 Task: Find a round trip flight from Vancouver to Sydney in Premium economy, departing on September 5 and returning on September 20.
Action: Mouse moved to (312, 297)
Screenshot: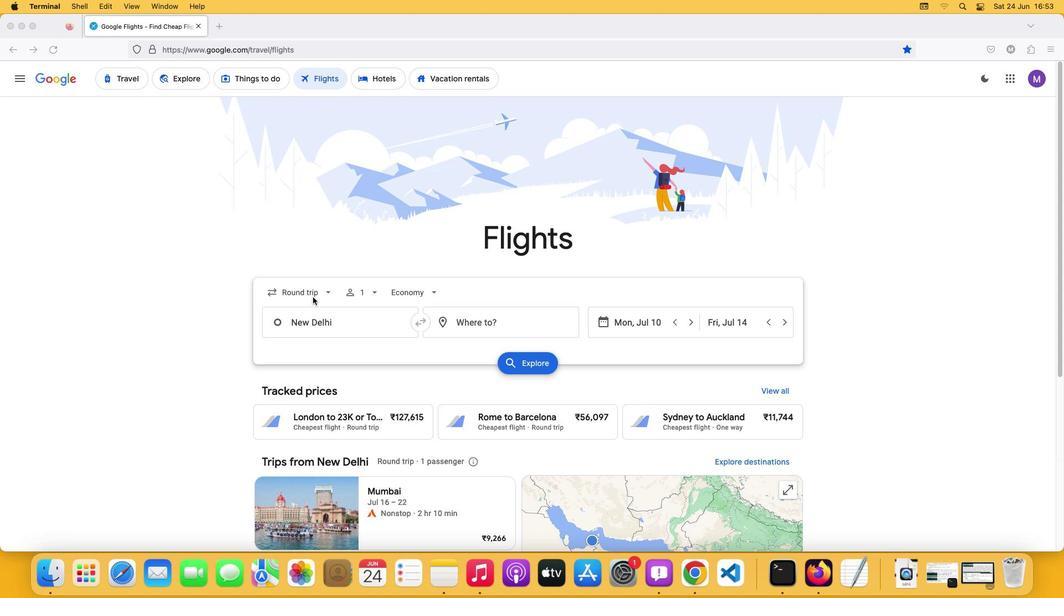 
Action: Mouse pressed left at (312, 297)
Screenshot: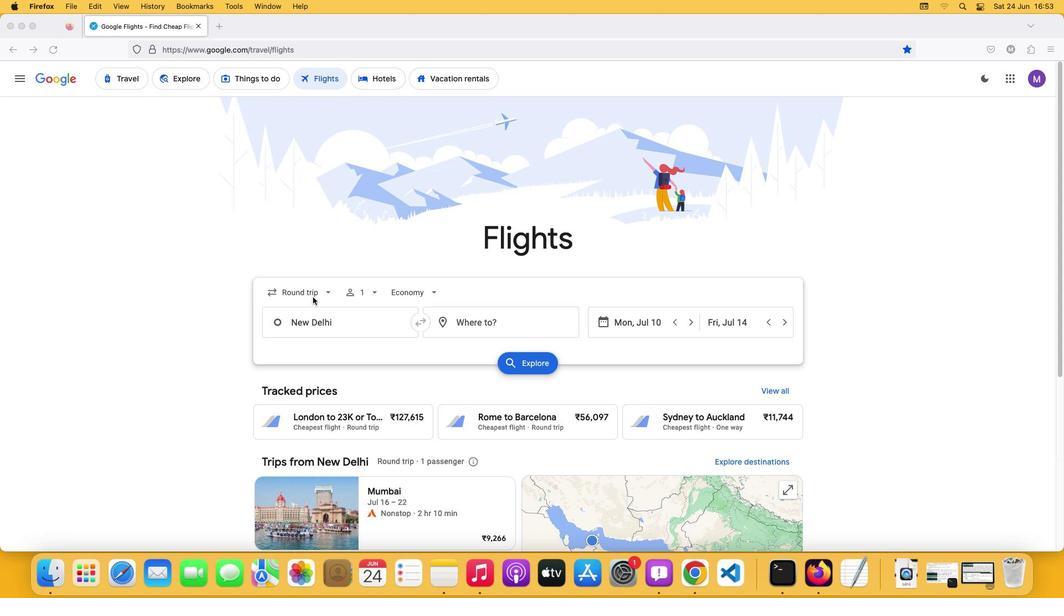 
Action: Mouse pressed left at (312, 297)
Screenshot: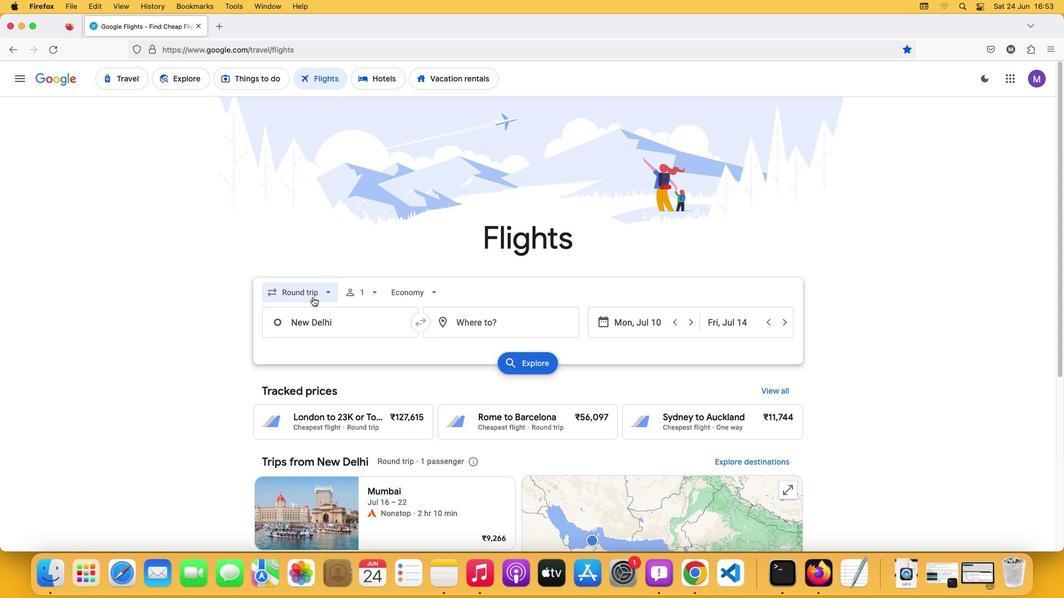 
Action: Mouse moved to (312, 317)
Screenshot: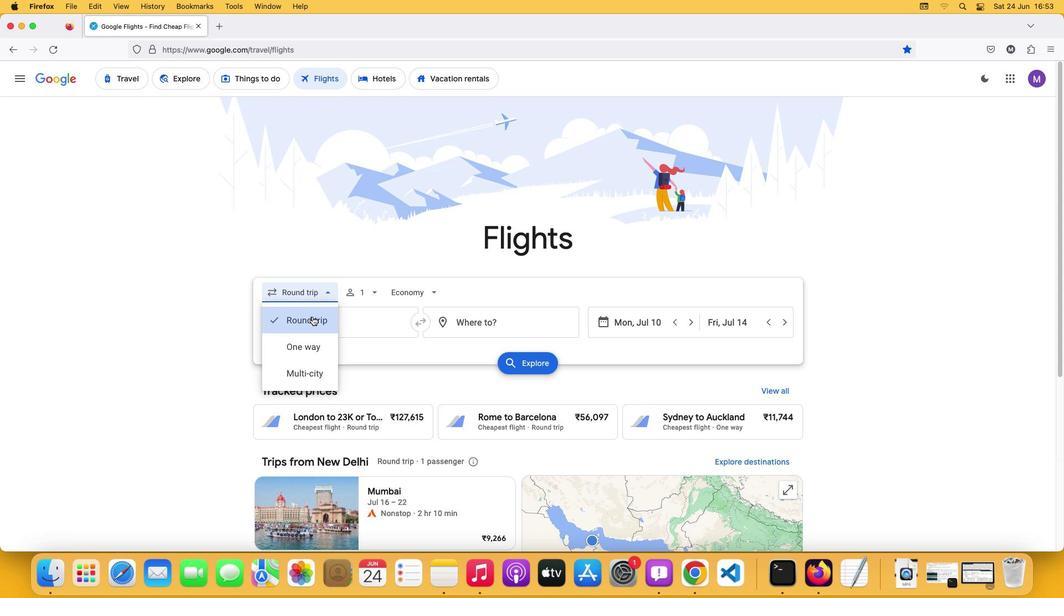 
Action: Mouse pressed left at (312, 317)
Screenshot: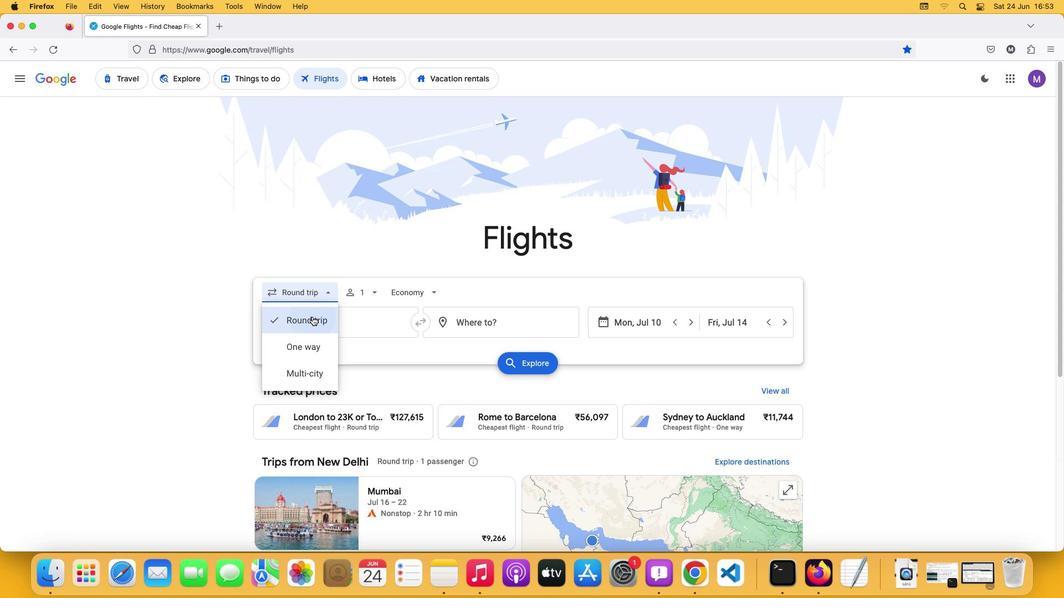 
Action: Mouse moved to (372, 295)
Screenshot: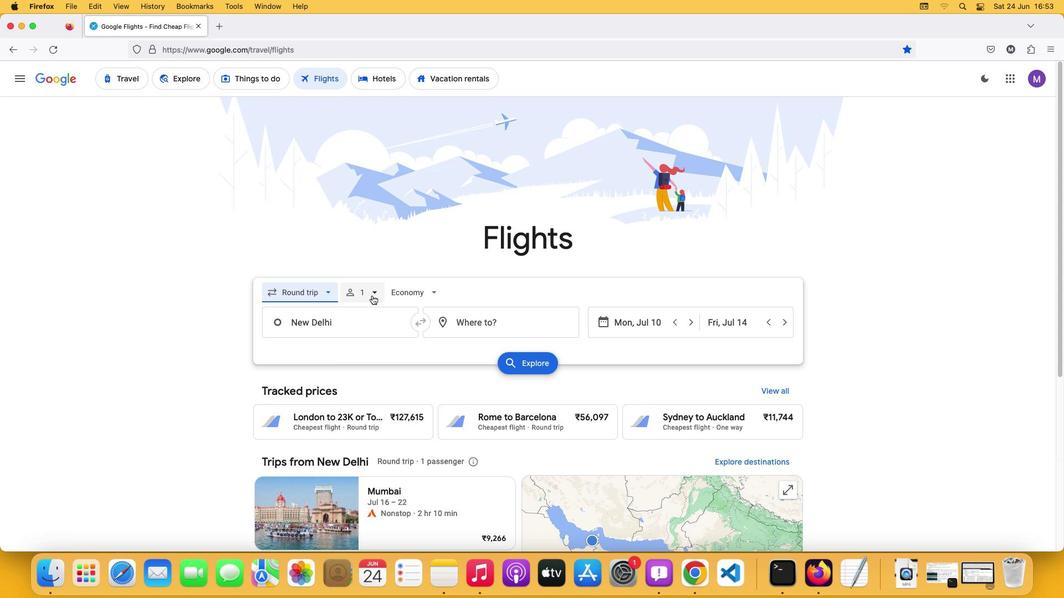 
Action: Mouse pressed left at (372, 295)
Screenshot: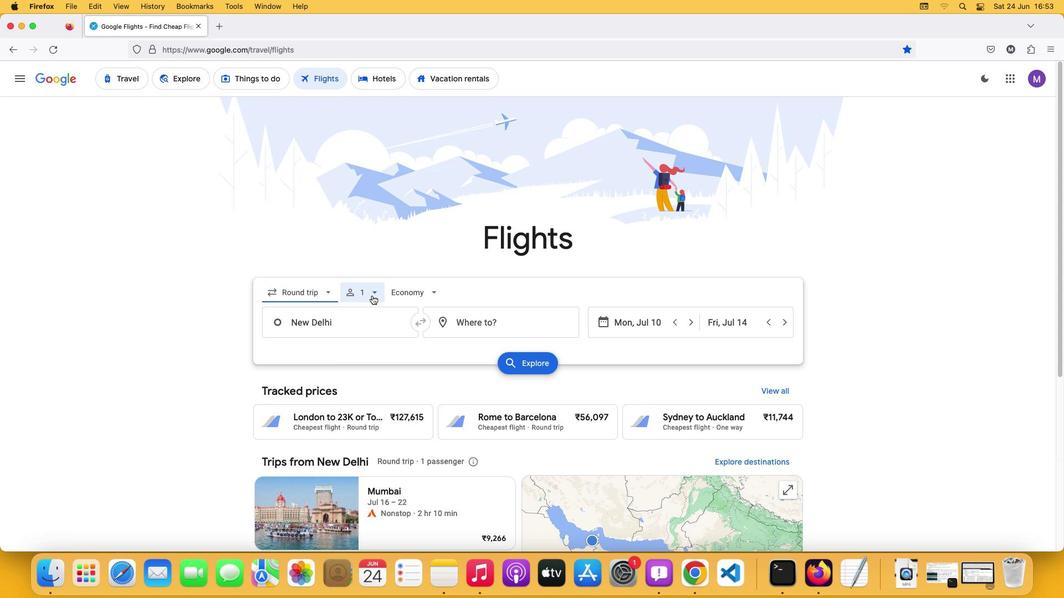 
Action: Mouse moved to (450, 439)
Screenshot: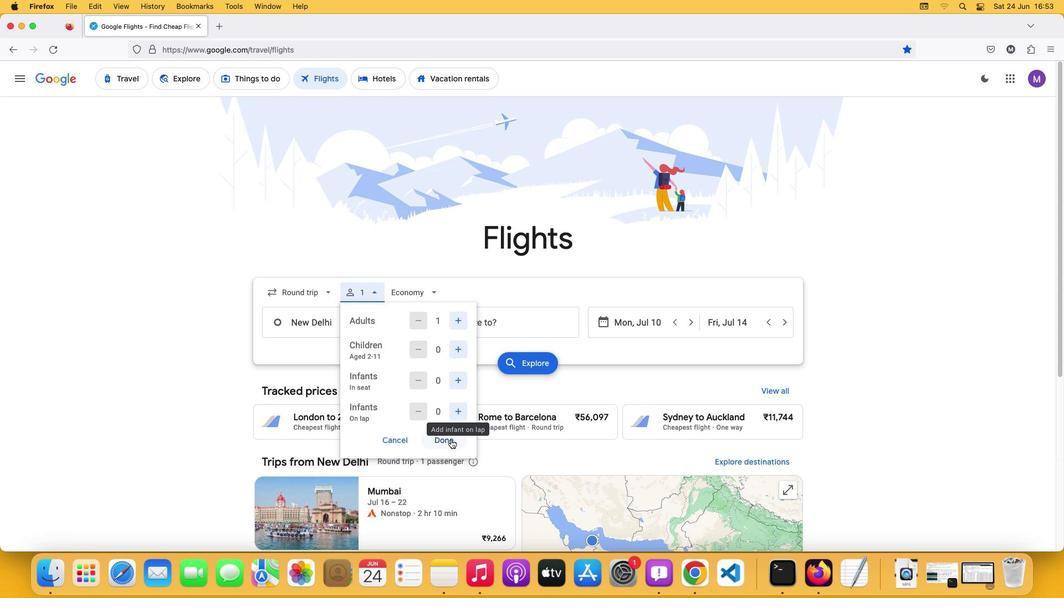 
Action: Mouse pressed left at (450, 439)
Screenshot: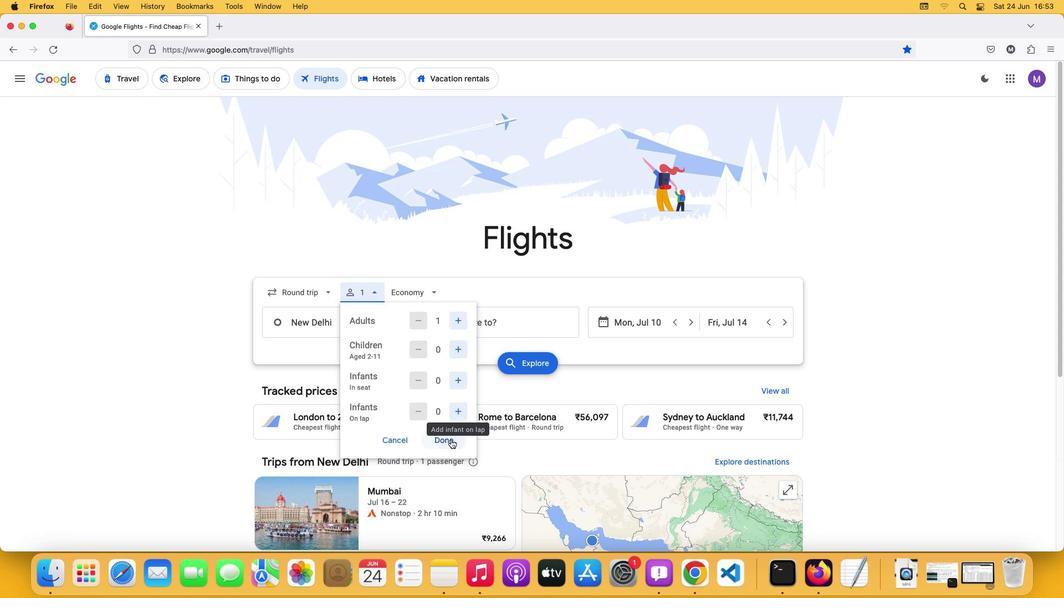 
Action: Mouse moved to (430, 295)
Screenshot: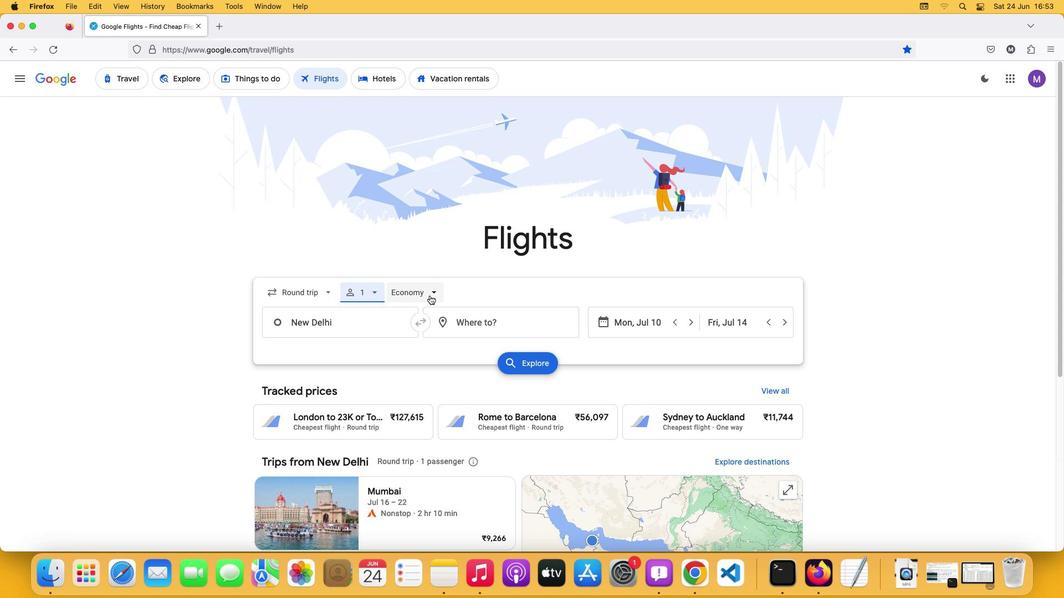 
Action: Mouse pressed left at (430, 295)
Screenshot: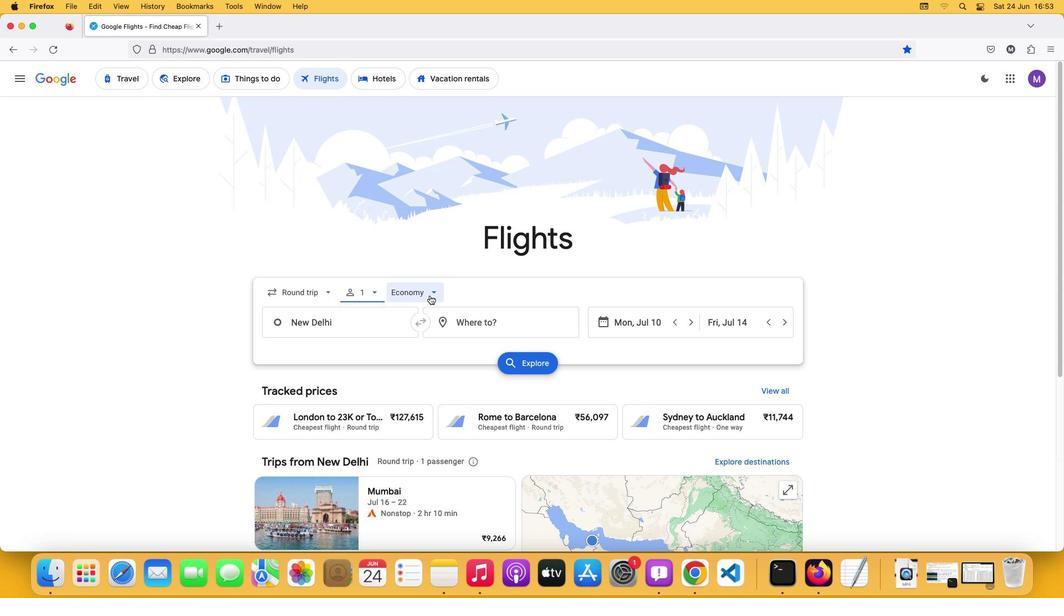 
Action: Mouse moved to (441, 347)
Screenshot: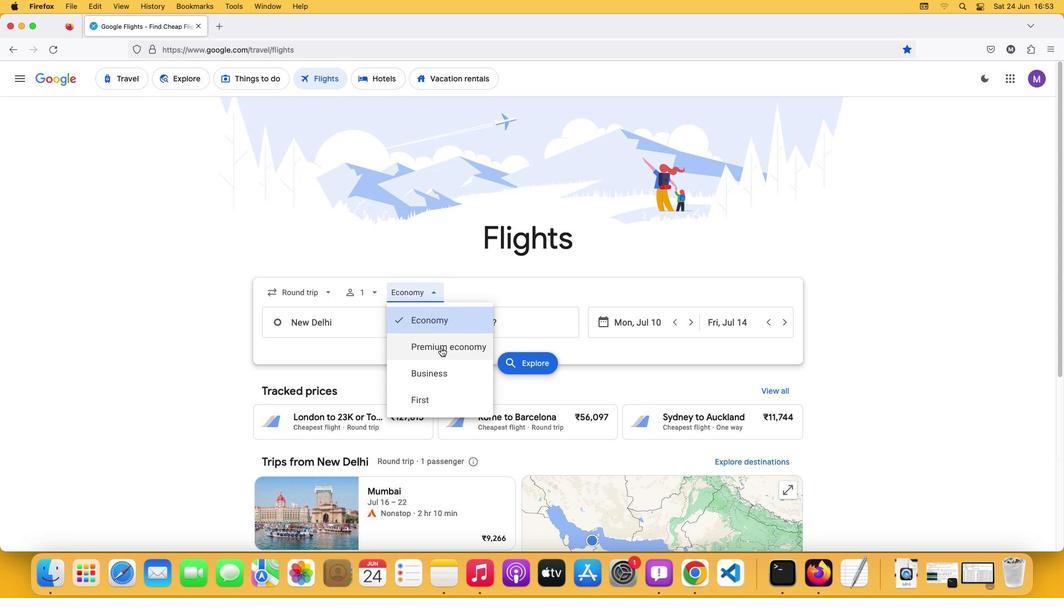 
Action: Mouse pressed left at (441, 347)
Screenshot: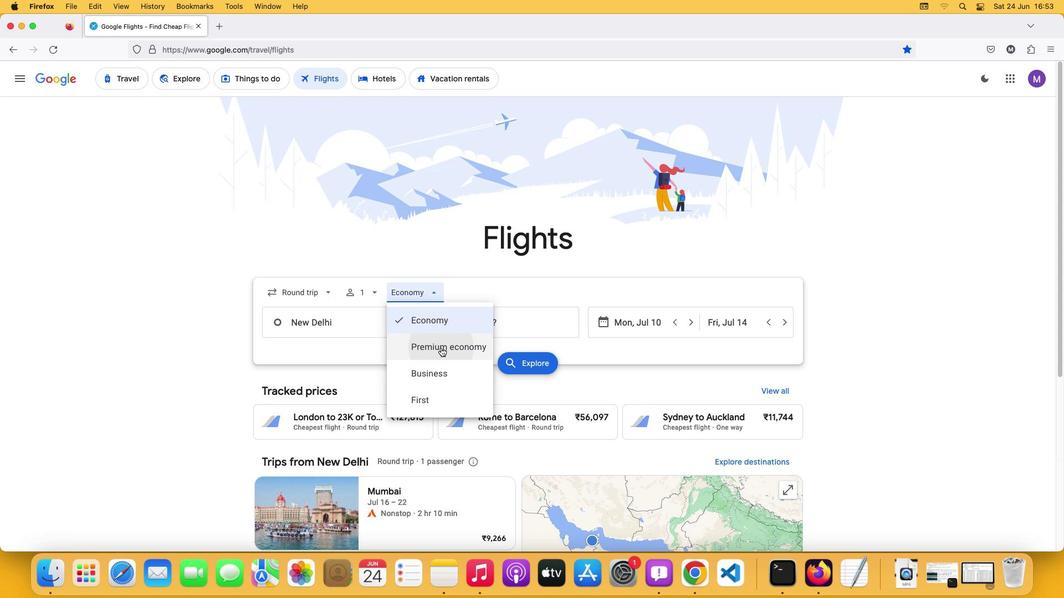 
Action: Mouse moved to (367, 324)
Screenshot: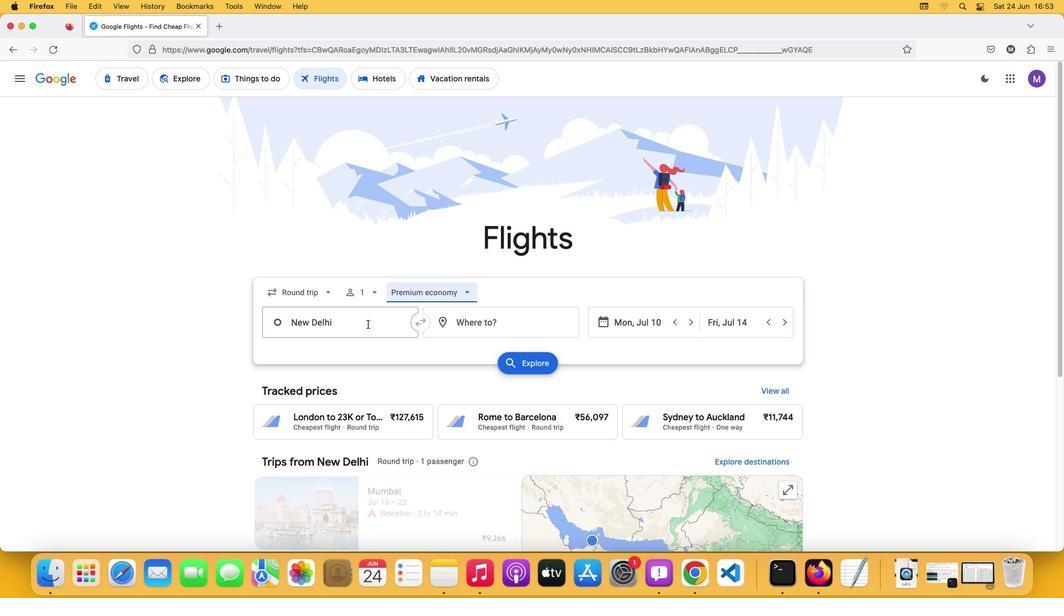 
Action: Mouse pressed left at (367, 324)
Screenshot: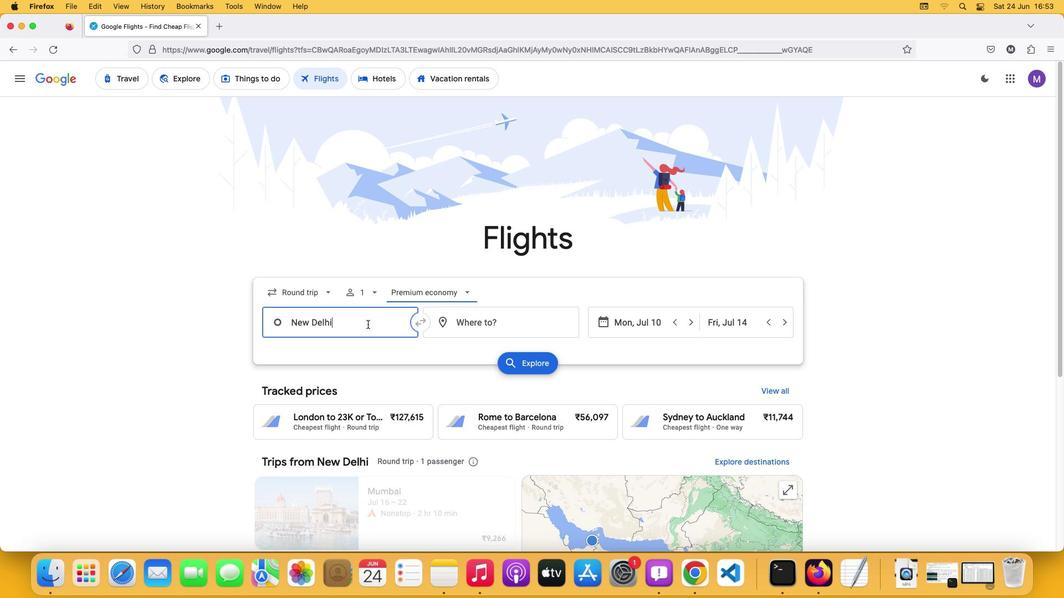 
Action: Key pressed Key.shift'V''a''n''c''o''u''v''e''r'
Screenshot: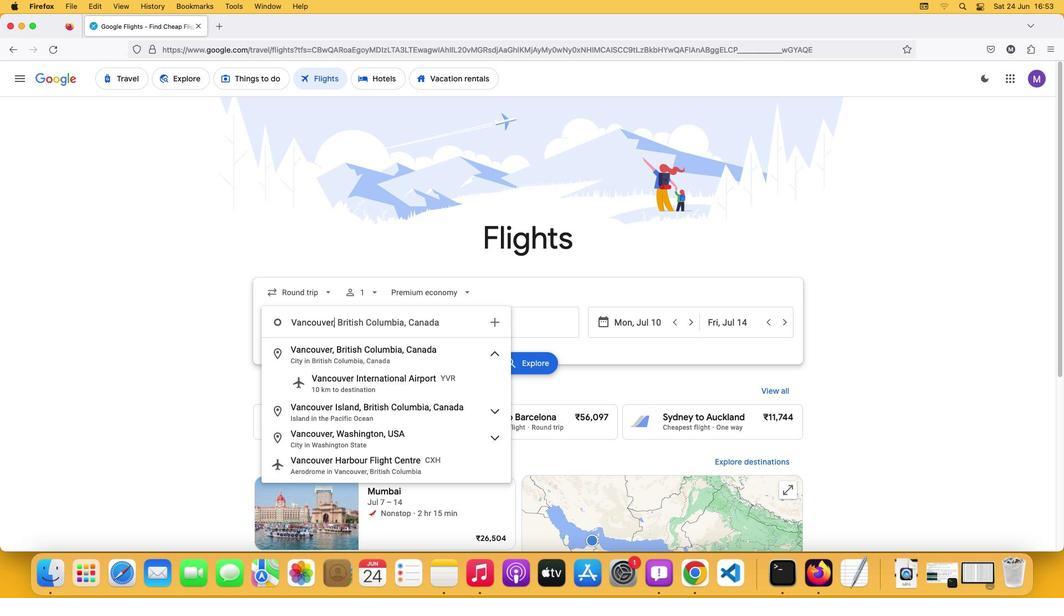 
Action: Mouse moved to (379, 353)
Screenshot: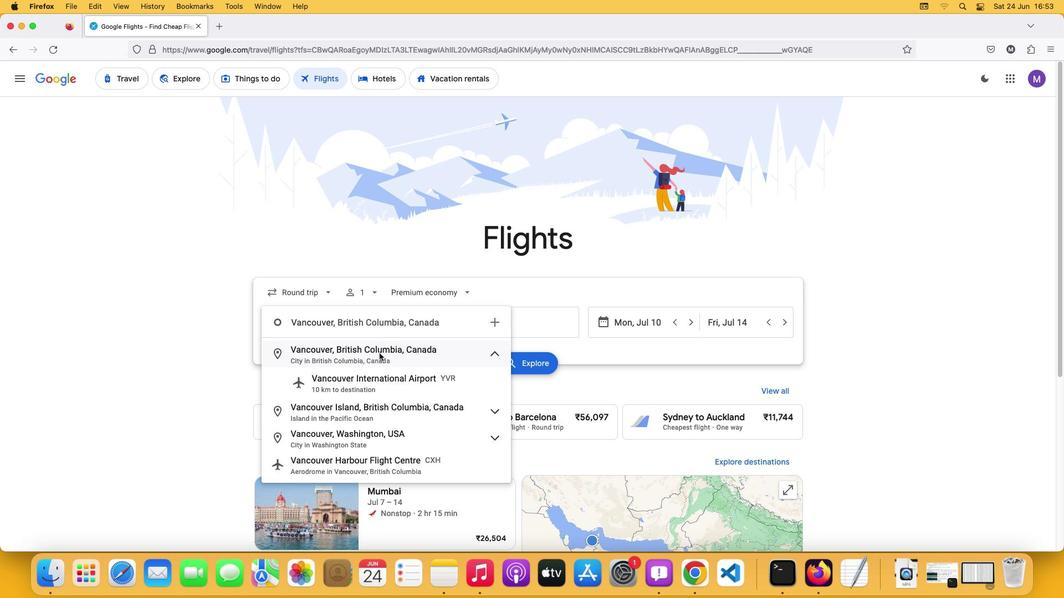 
Action: Mouse pressed left at (379, 353)
Screenshot: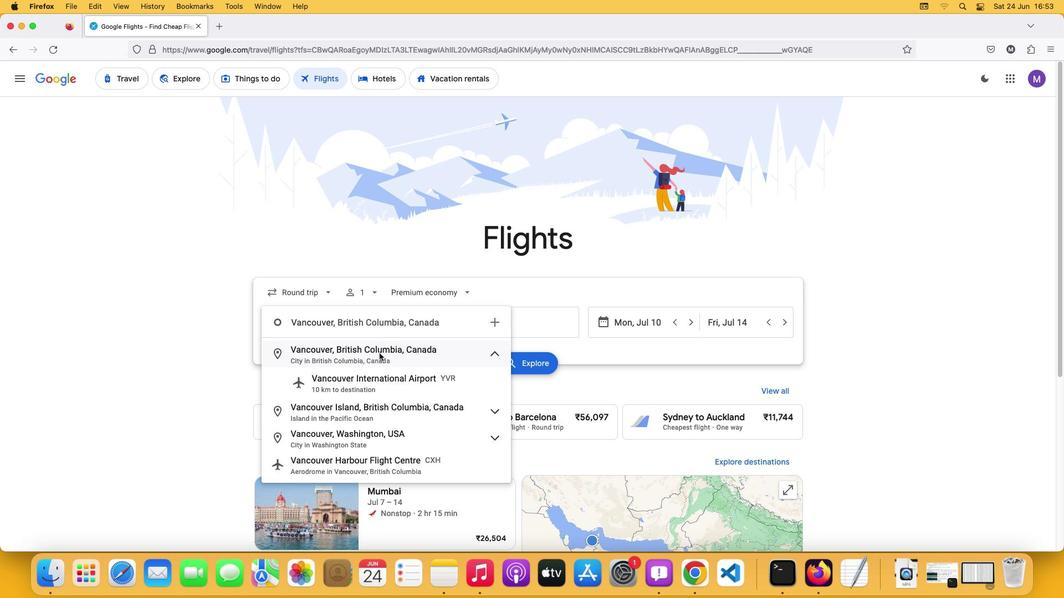 
Action: Mouse moved to (463, 319)
Screenshot: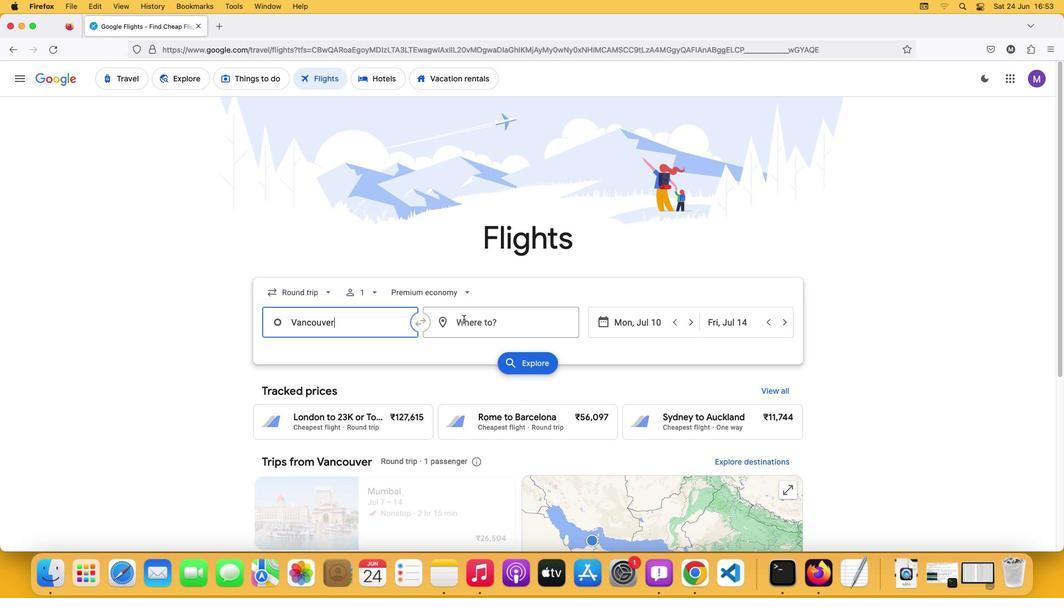 
Action: Mouse pressed left at (463, 319)
Screenshot: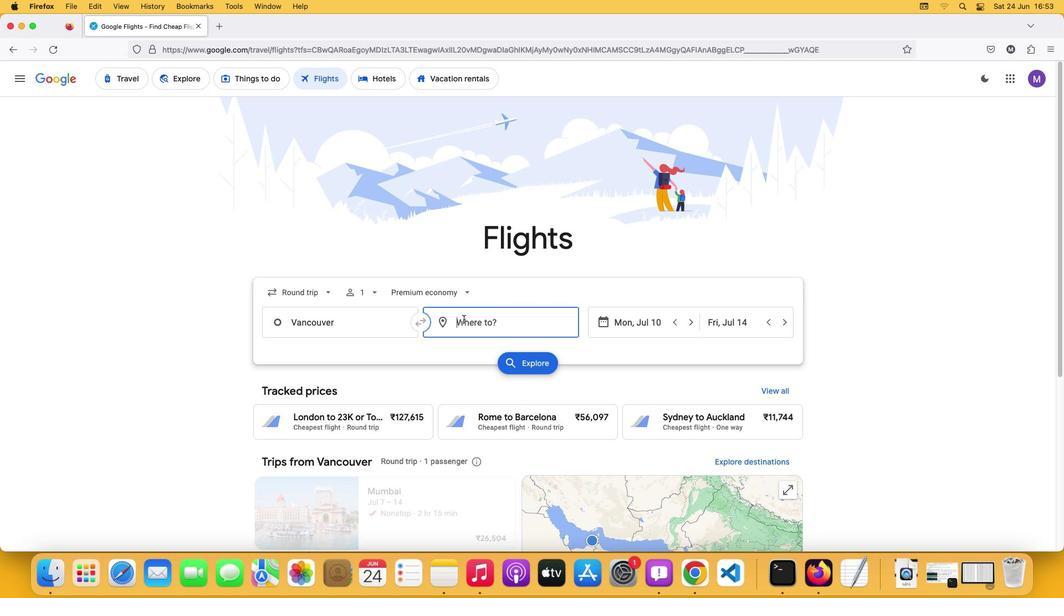 
Action: Key pressed Key.shift'S''y''d''n''e''y'
Screenshot: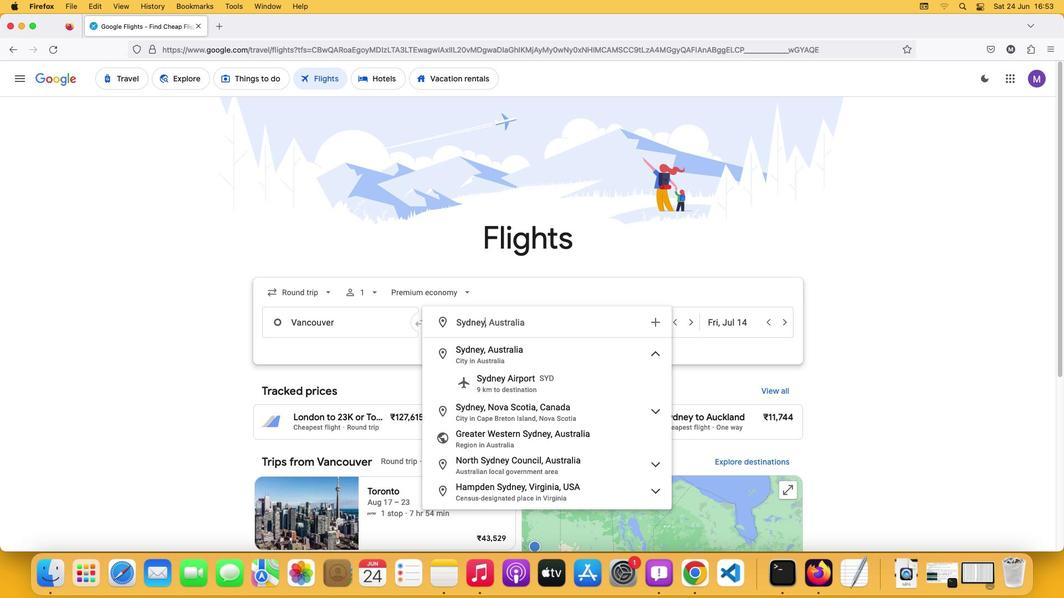 
Action: Mouse moved to (491, 348)
Screenshot: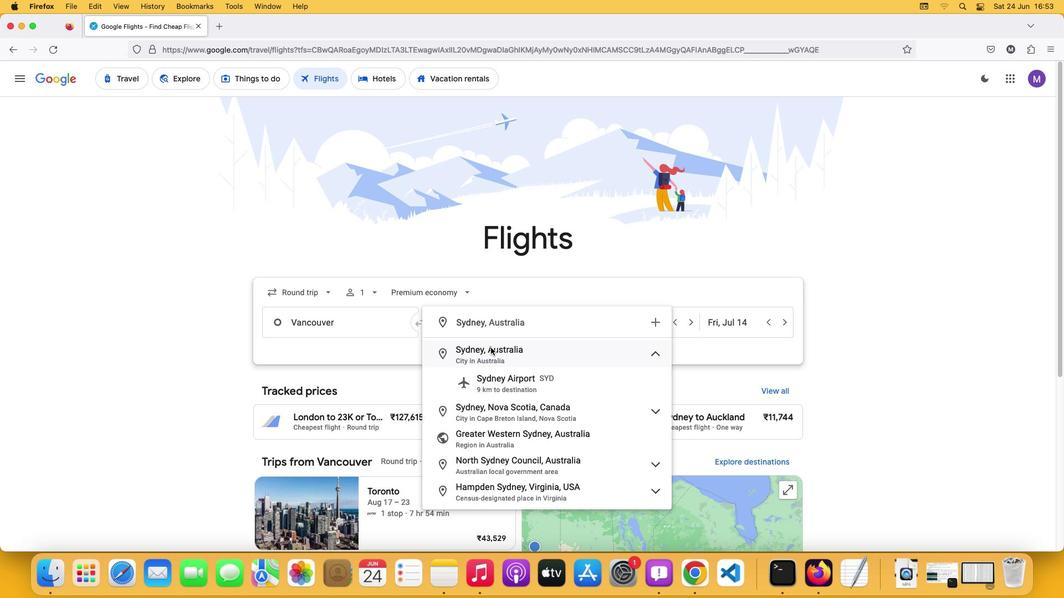 
Action: Mouse pressed left at (491, 348)
Screenshot: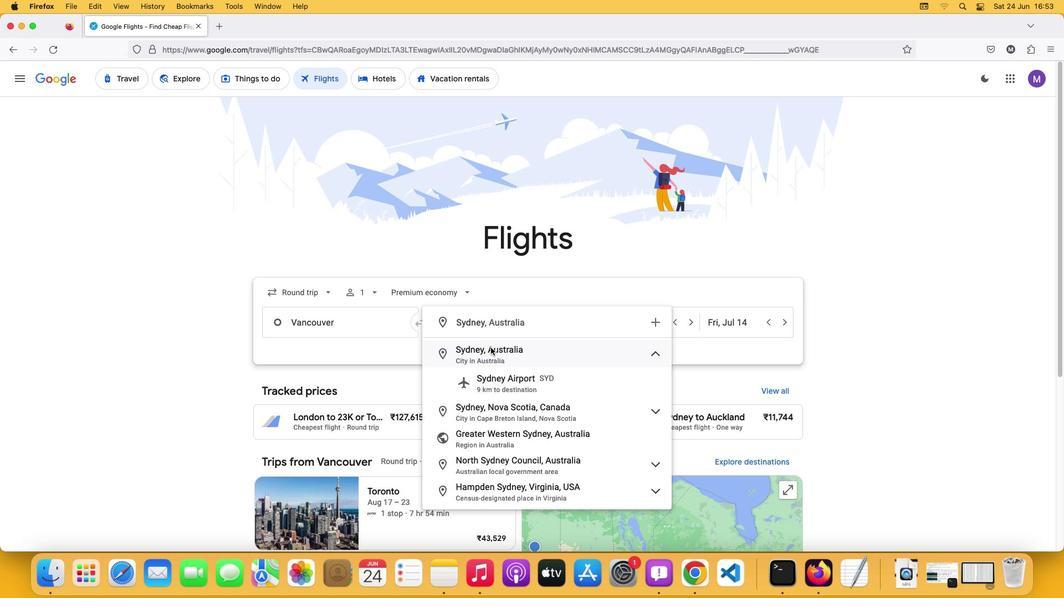 
Action: Mouse moved to (636, 323)
Screenshot: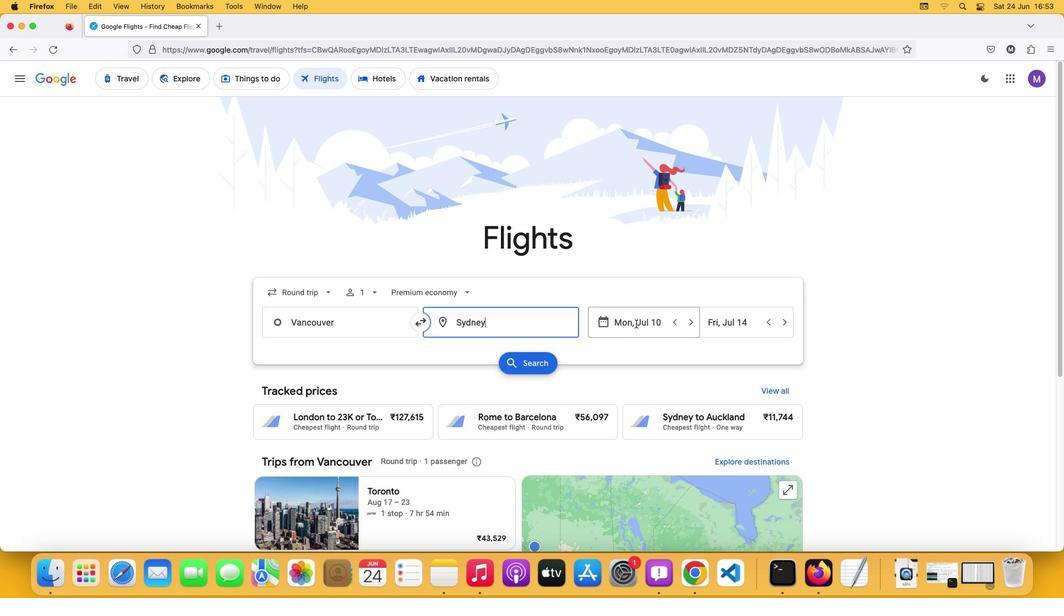 
Action: Mouse pressed left at (636, 323)
Screenshot: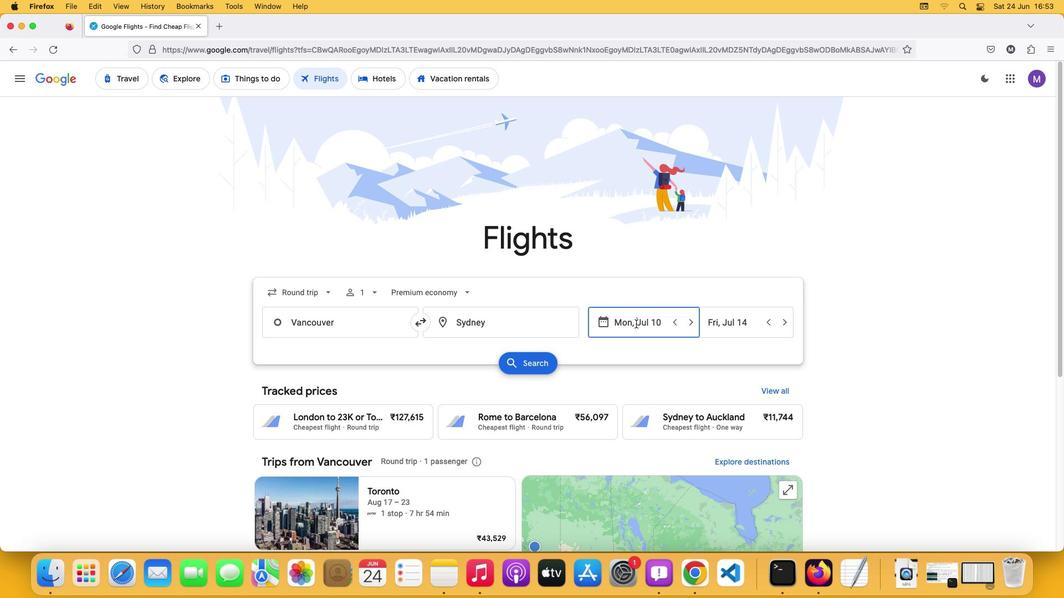 
Action: Mouse moved to (802, 395)
Screenshot: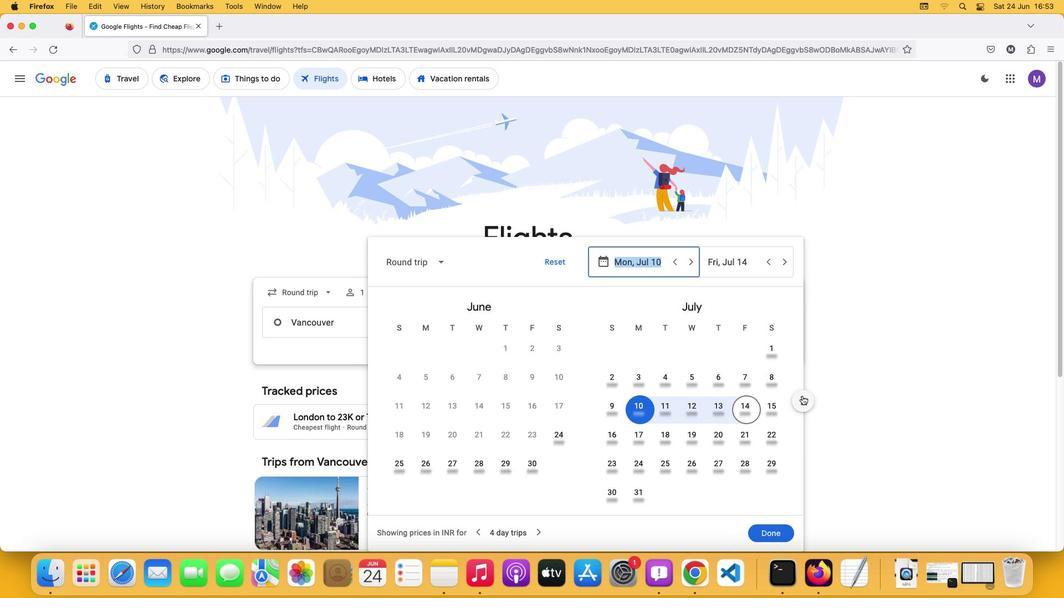 
Action: Mouse pressed left at (802, 395)
Screenshot: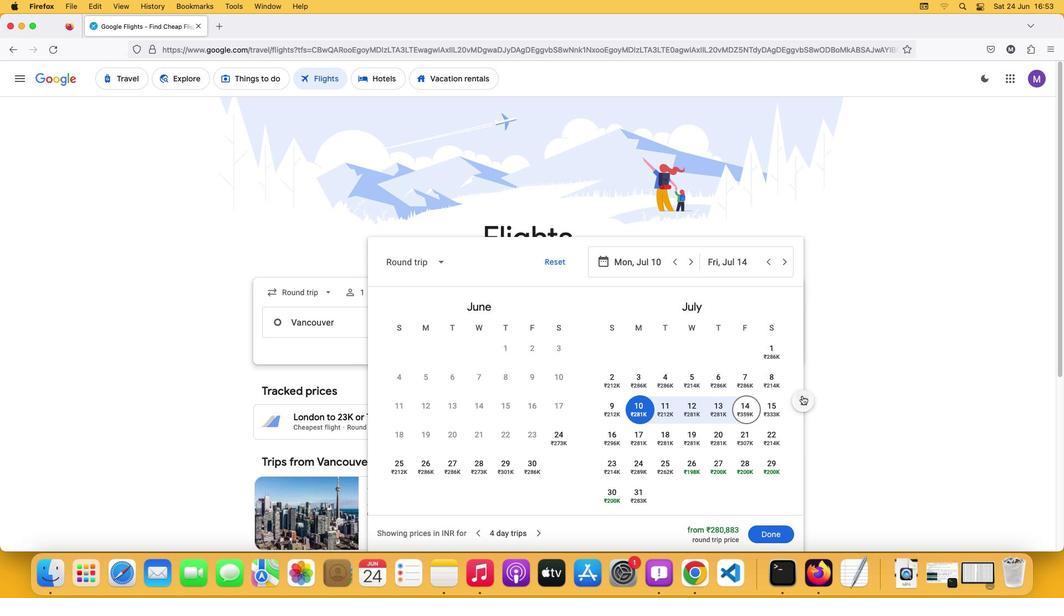 
Action: Mouse pressed left at (802, 395)
Screenshot: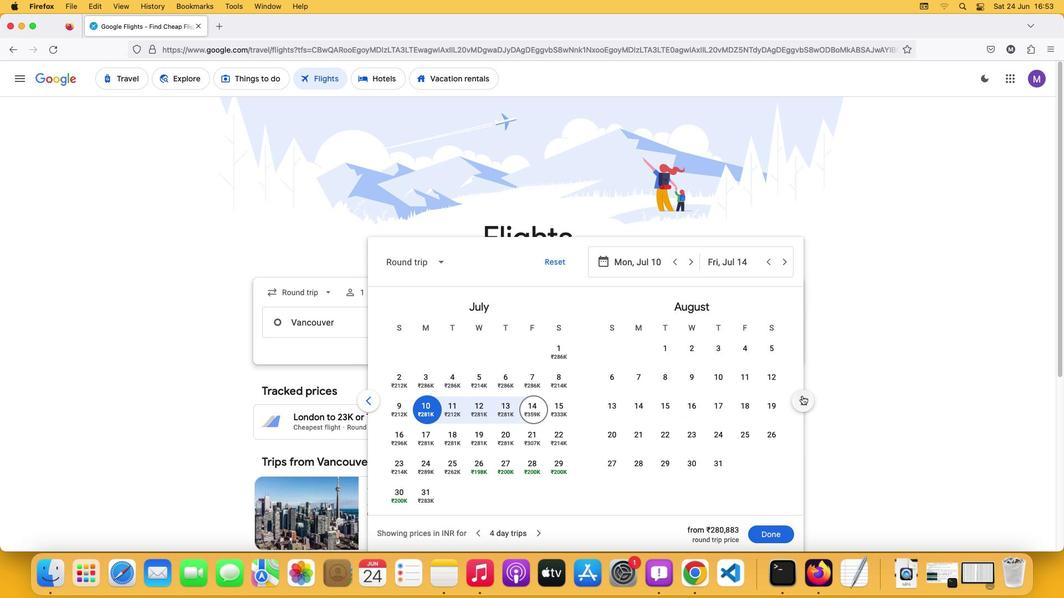 
Action: Mouse moved to (667, 378)
Screenshot: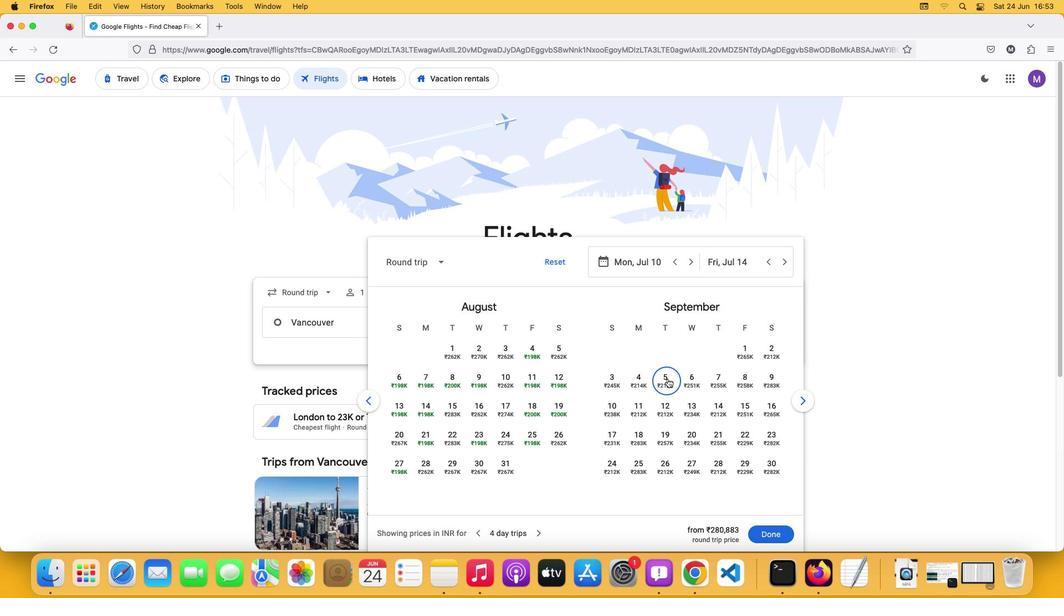 
Action: Mouse pressed left at (667, 378)
Screenshot: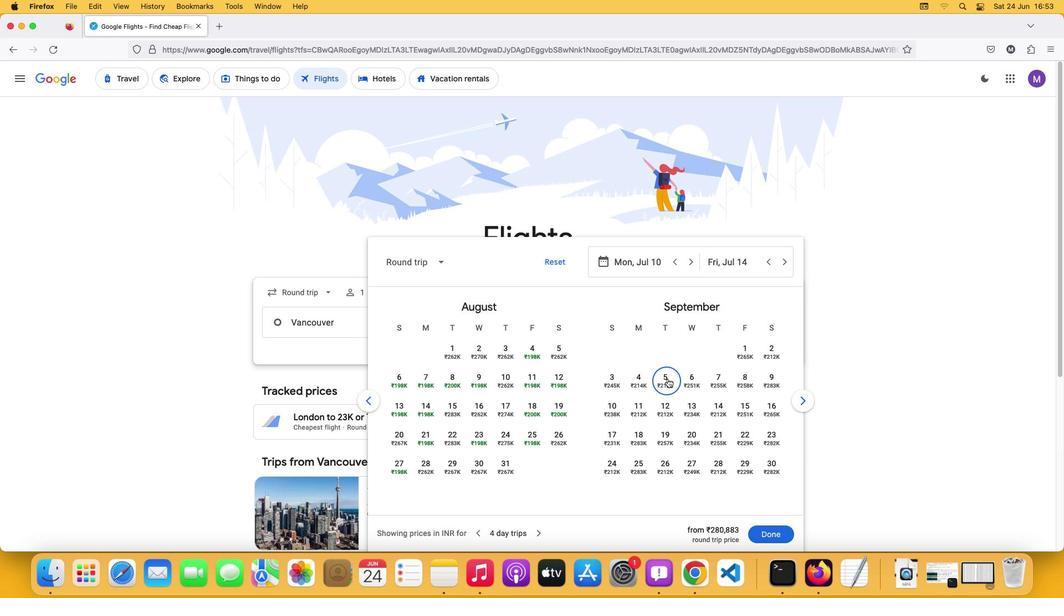
Action: Mouse moved to (694, 433)
Screenshot: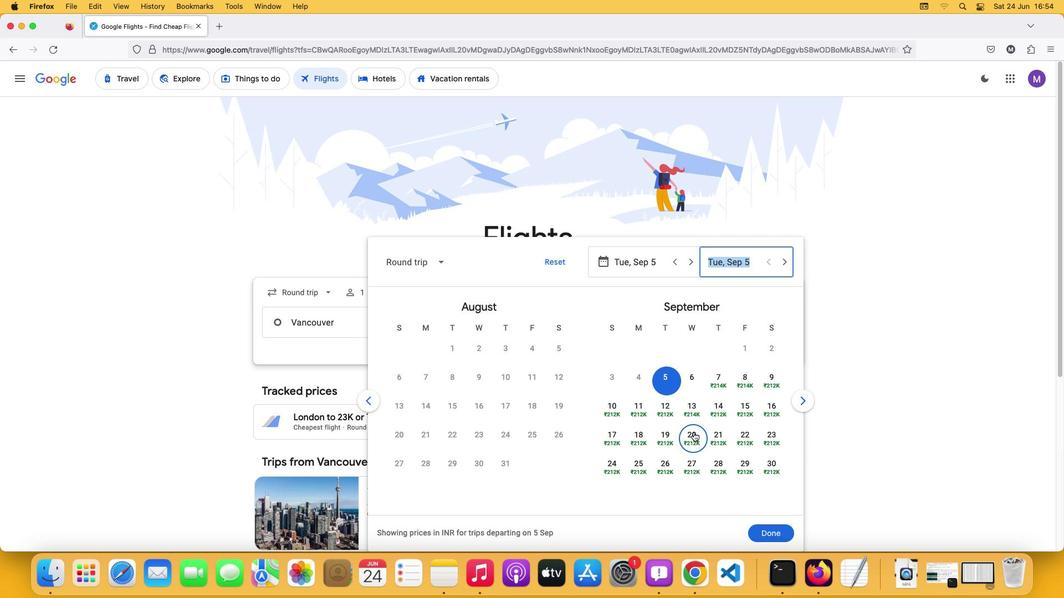 
Action: Mouse pressed left at (694, 433)
Screenshot: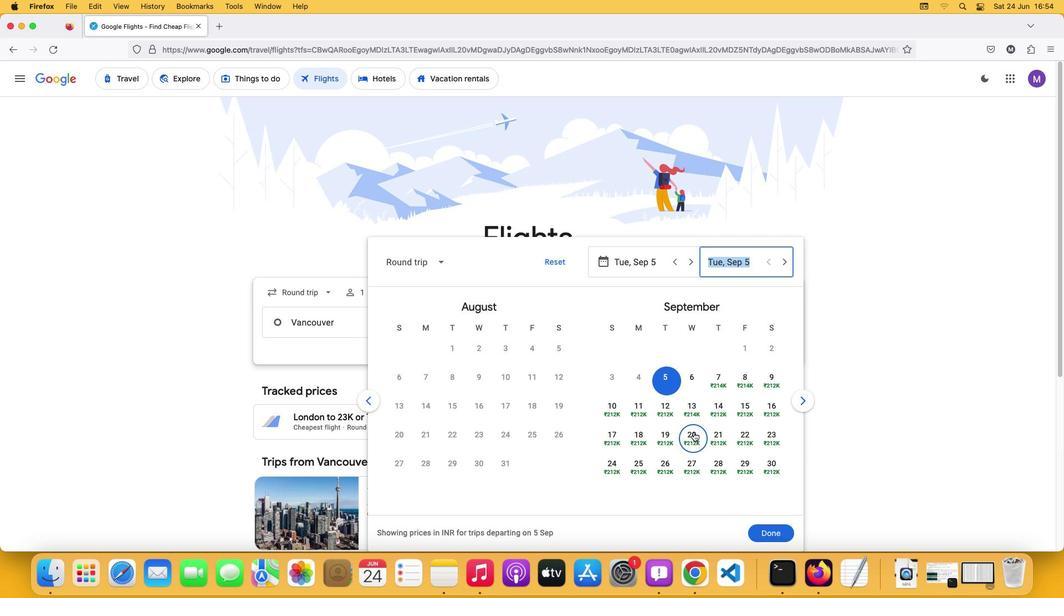 
Action: Mouse moved to (776, 531)
Screenshot: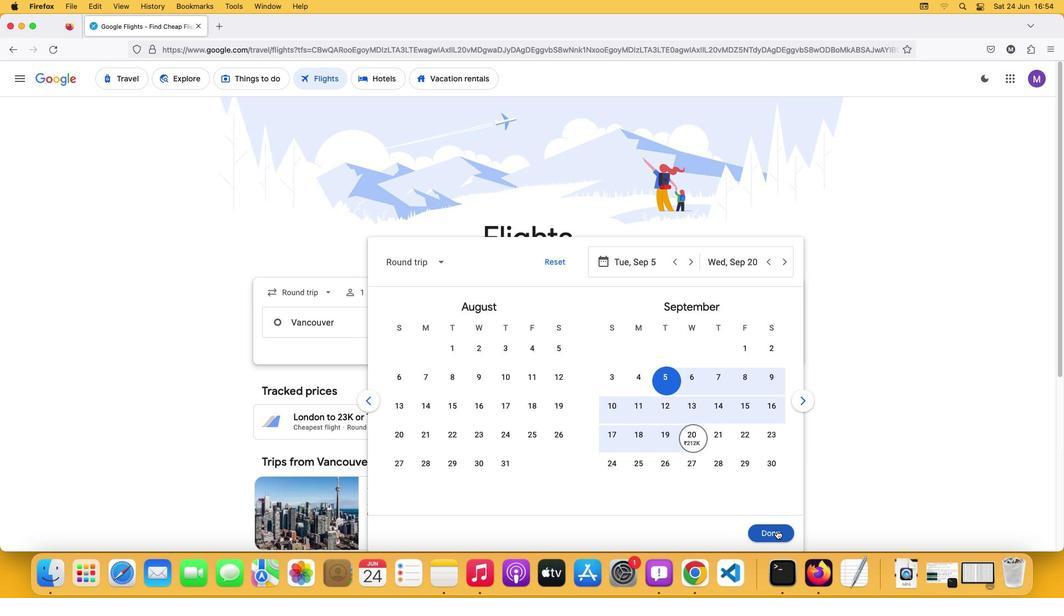 
Action: Mouse pressed left at (776, 531)
Screenshot: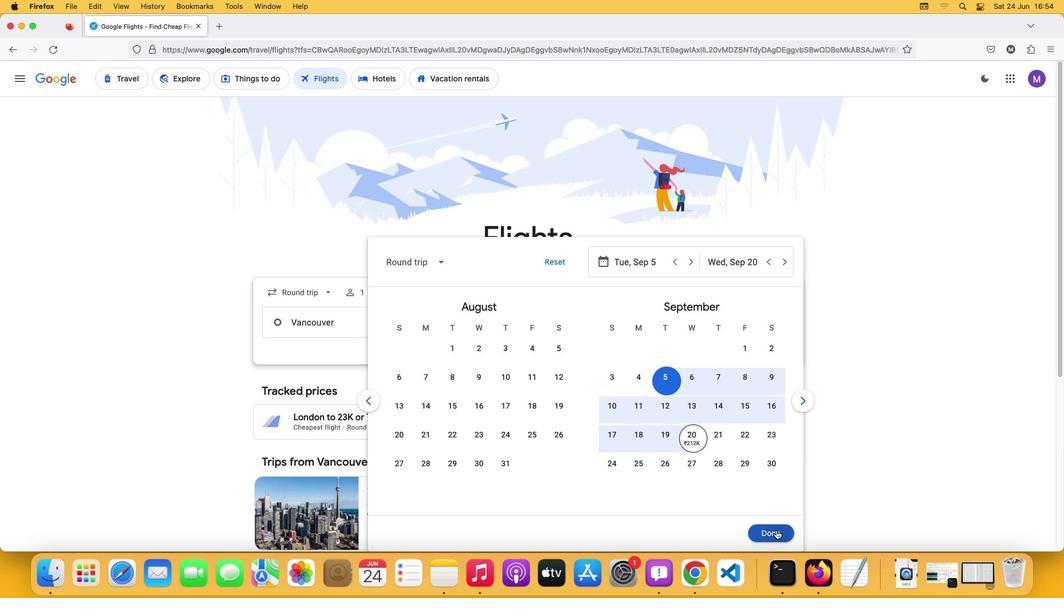 
Action: Mouse moved to (537, 357)
Screenshot: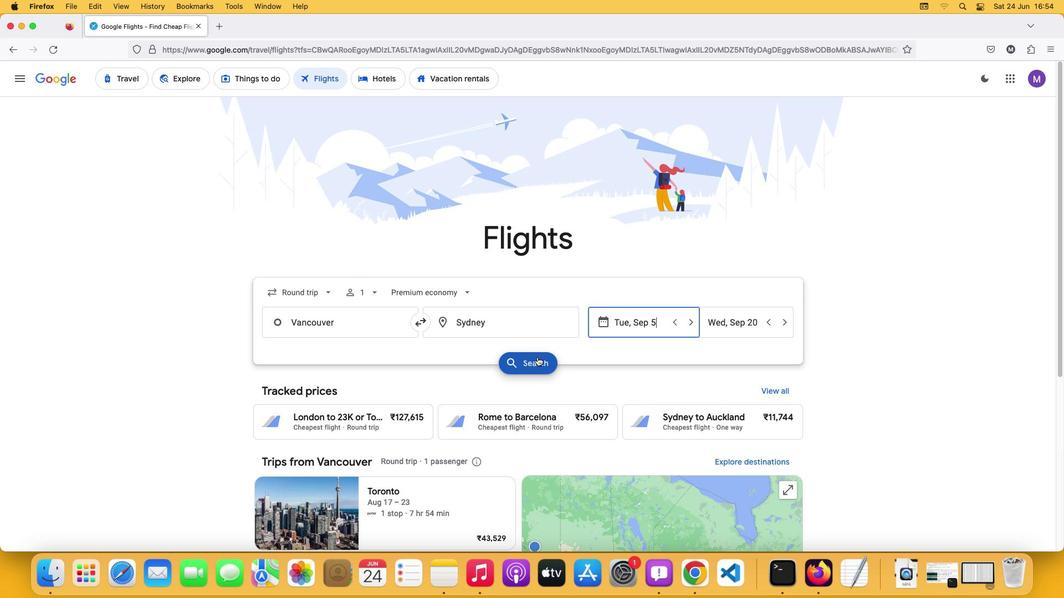 
Action: Mouse pressed left at (537, 357)
Screenshot: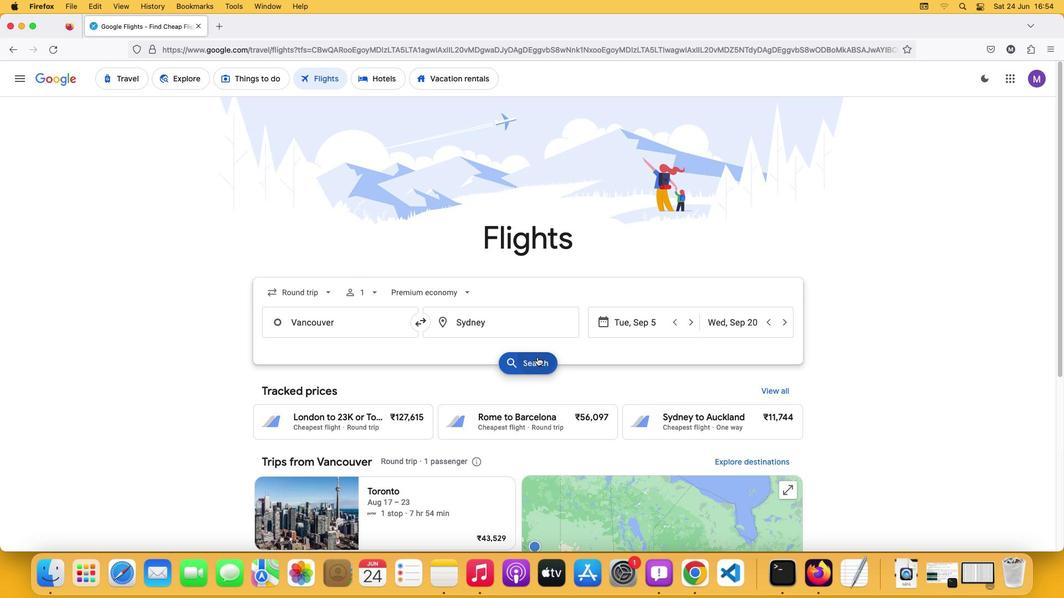 
Action: Mouse moved to (387, 222)
Screenshot: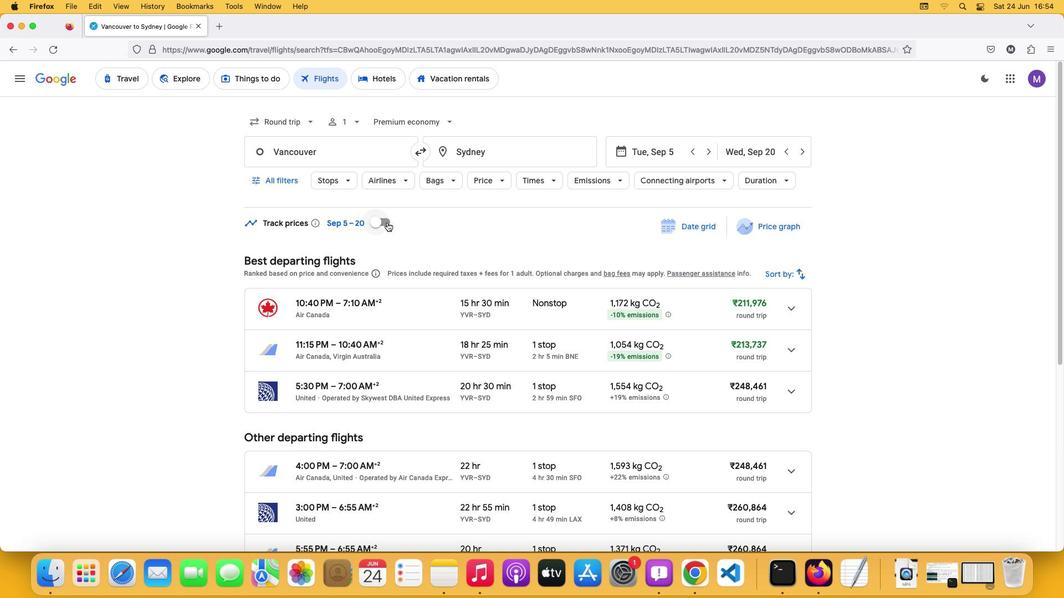 
Action: Mouse pressed left at (387, 222)
Screenshot: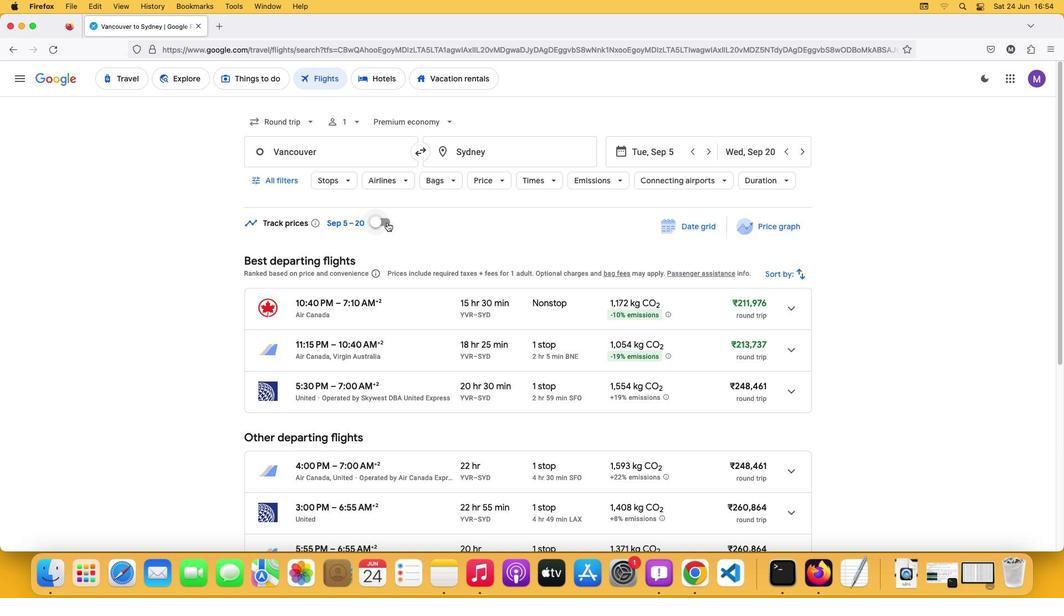 
Action: Mouse moved to (424, 250)
Screenshot: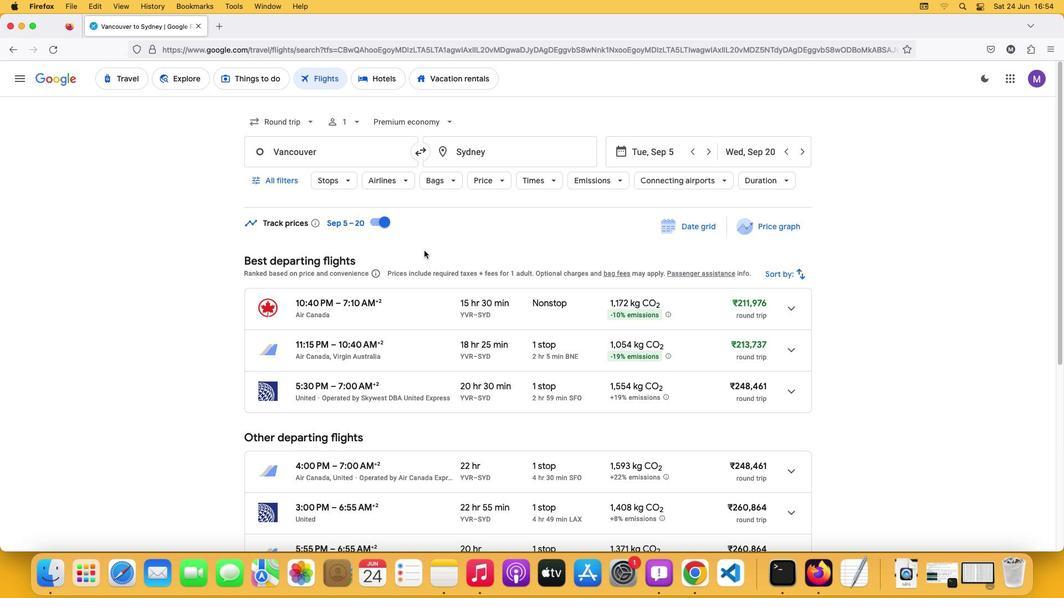 
